 Task: Locate the nearest airport to Los Angeles, California, and Chicago, Illinois.
Action: Mouse moved to (136, 62)
Screenshot: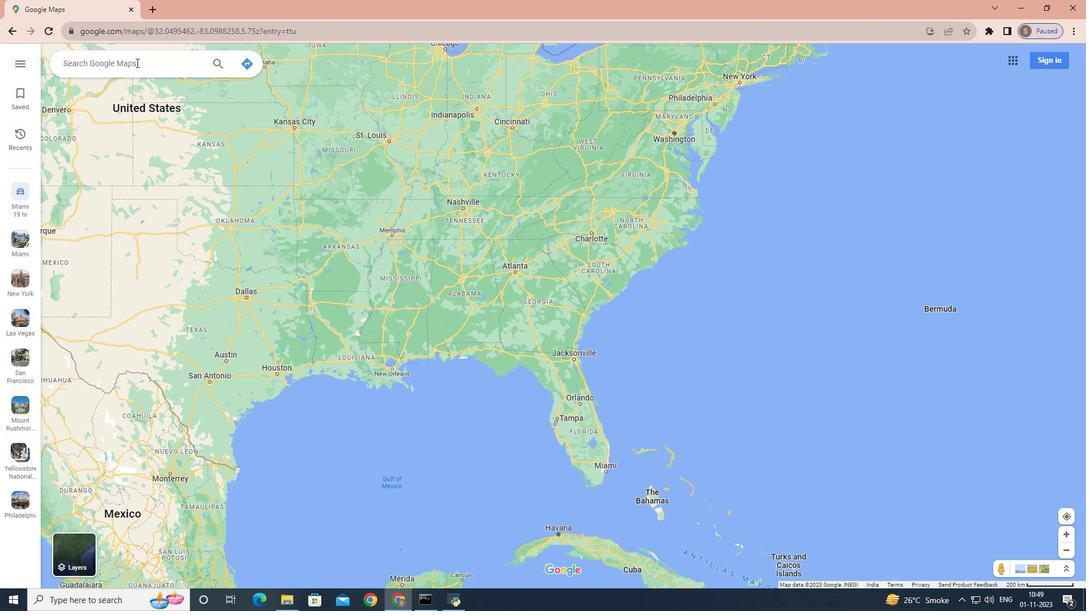 
Action: Mouse pressed left at (136, 62)
Screenshot: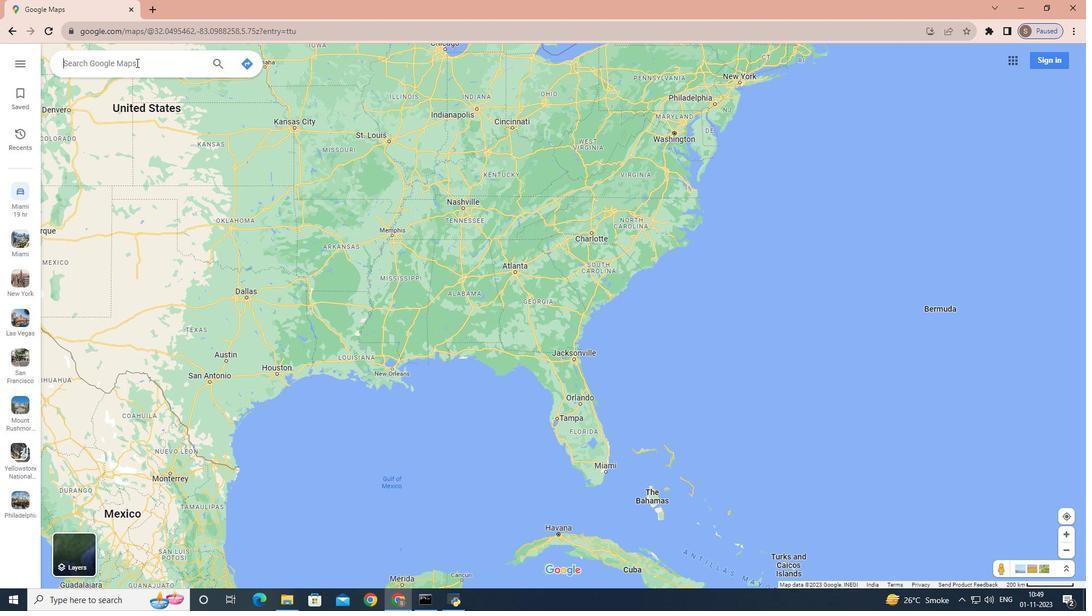 
Action: Key pressed <Key.shift_r>Los<Key.space><Key.shift>Angeles,<Key.space><Key.shift>California
Screenshot: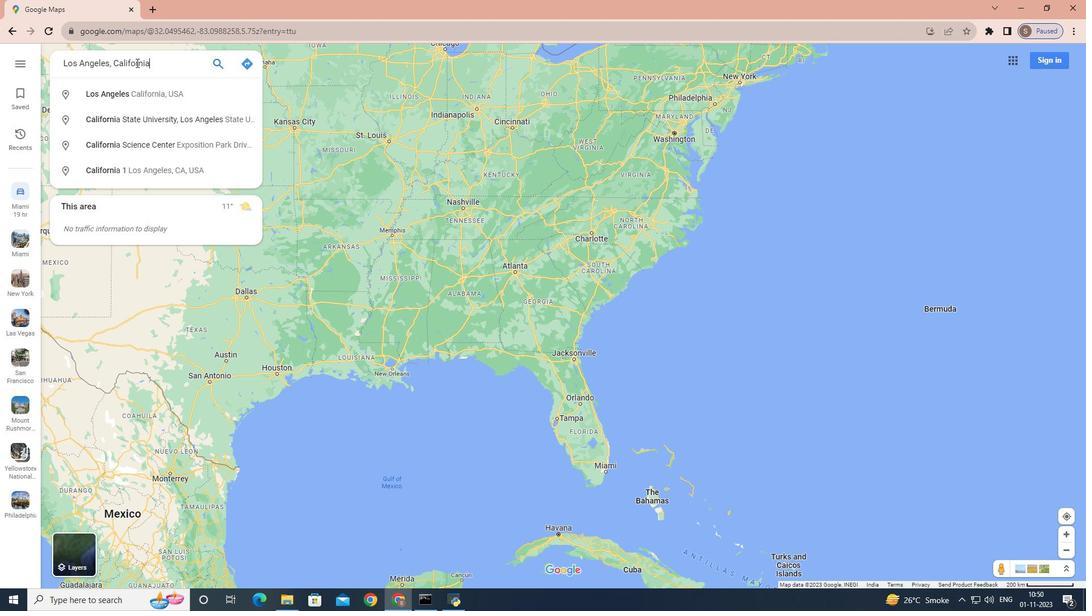 
Action: Mouse moved to (202, 76)
Screenshot: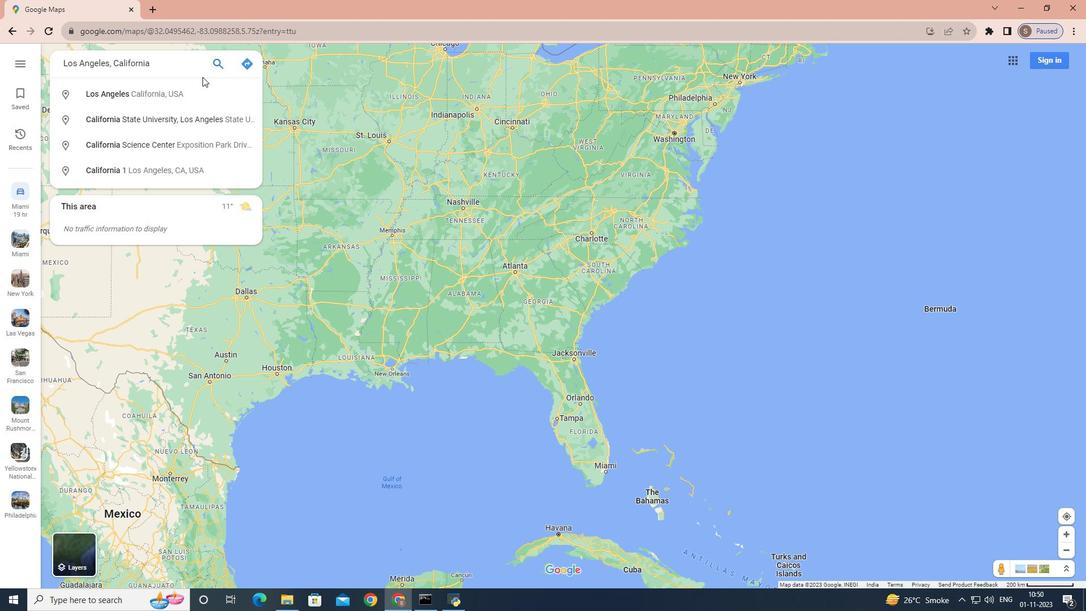 
Action: Key pressed <Key.enter>
Screenshot: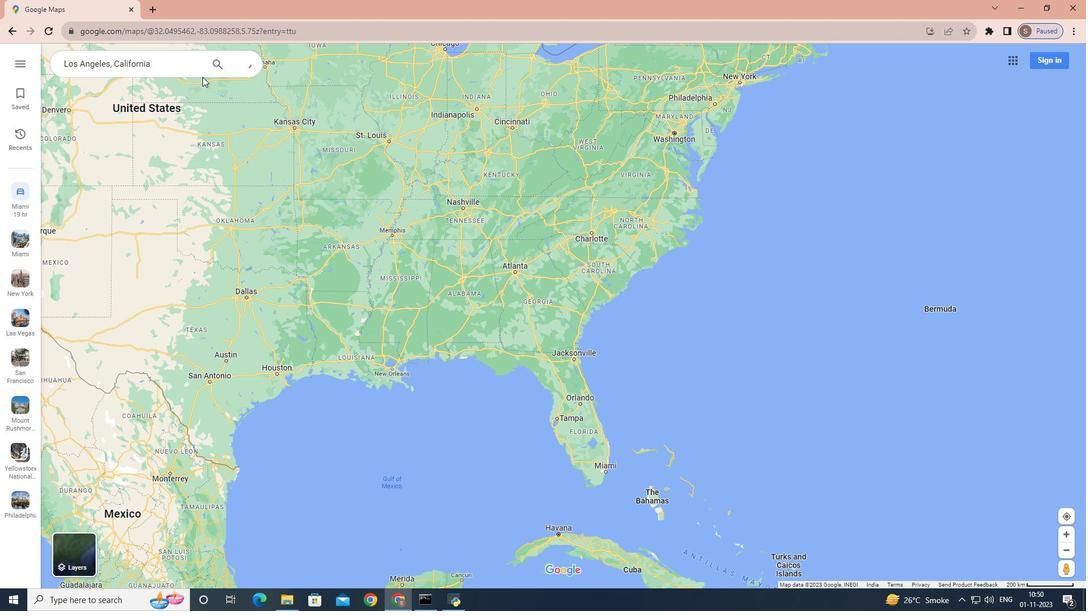 
Action: Mouse moved to (159, 261)
Screenshot: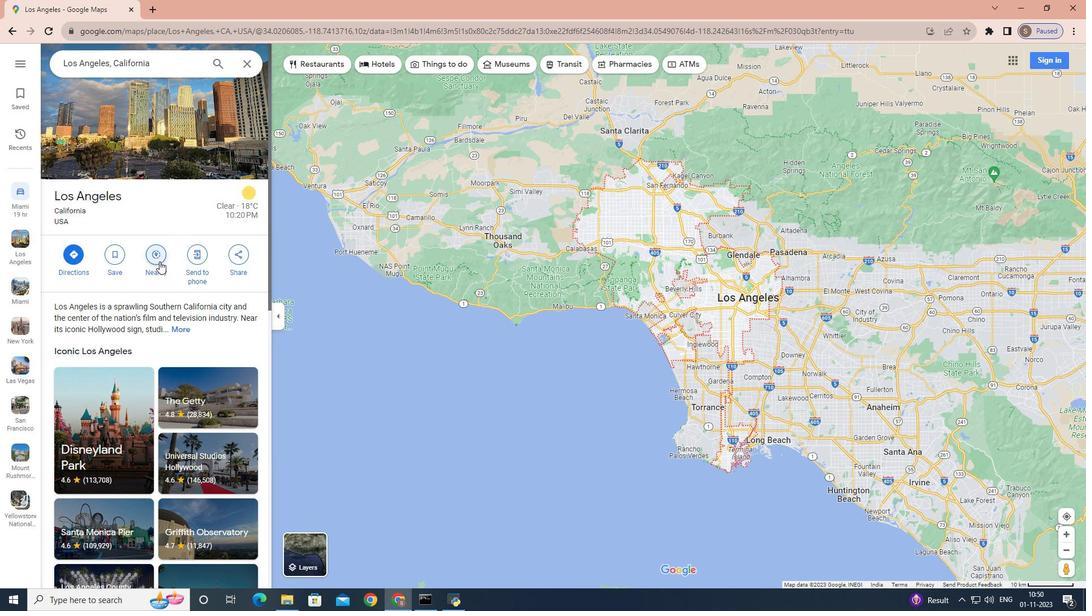 
Action: Mouse pressed left at (159, 261)
Screenshot: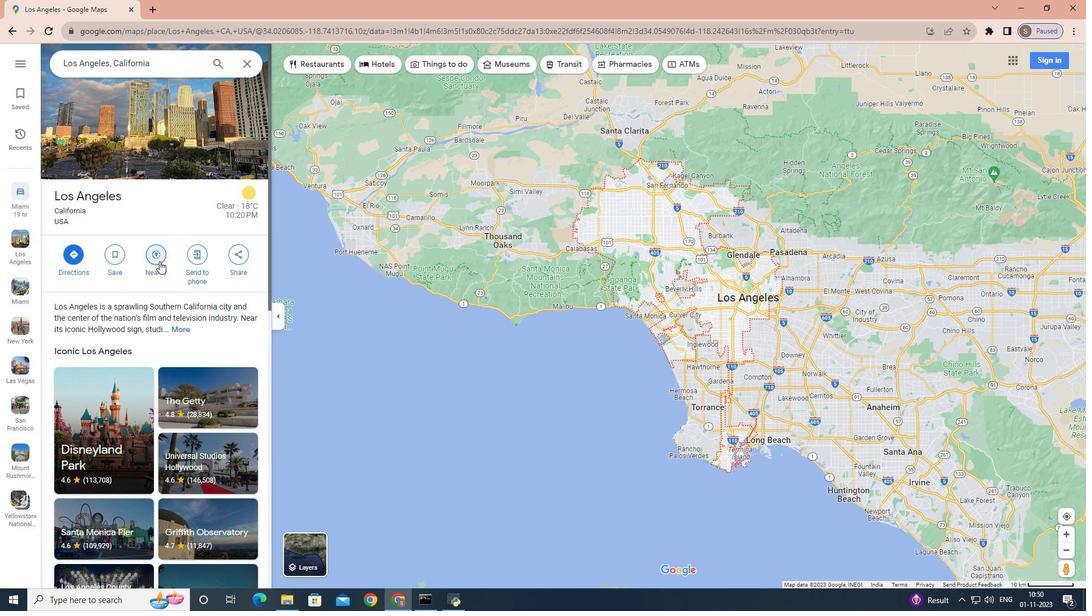 
Action: Mouse moved to (159, 261)
Screenshot: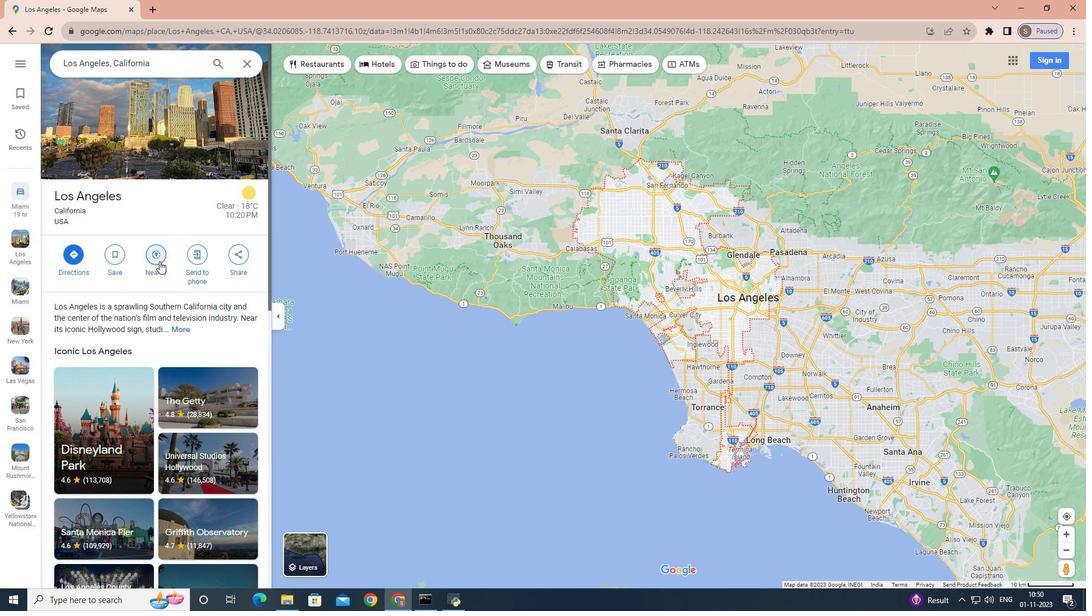 
Action: Key pressed nearest<Key.space>airport
Screenshot: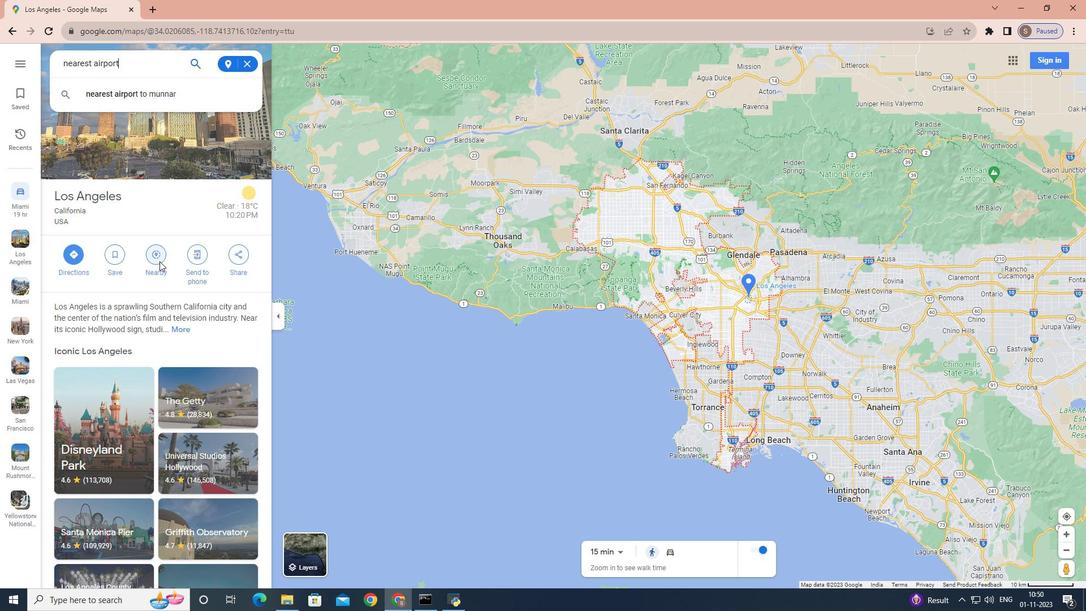 
Action: Mouse moved to (187, 61)
Screenshot: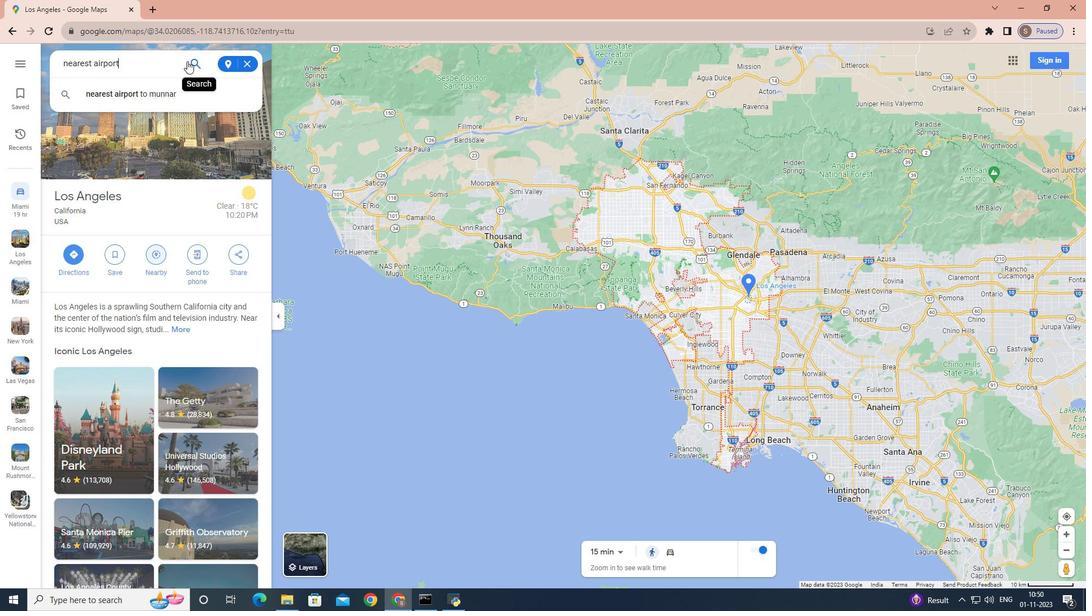 
Action: Mouse pressed left at (187, 61)
Screenshot: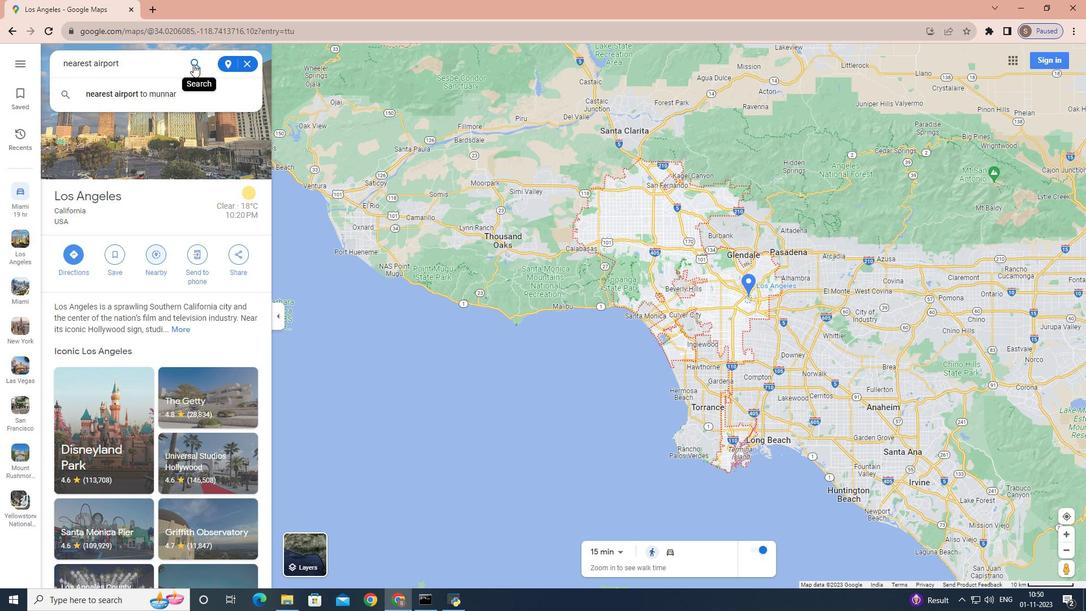 
Action: Mouse moved to (200, 119)
Screenshot: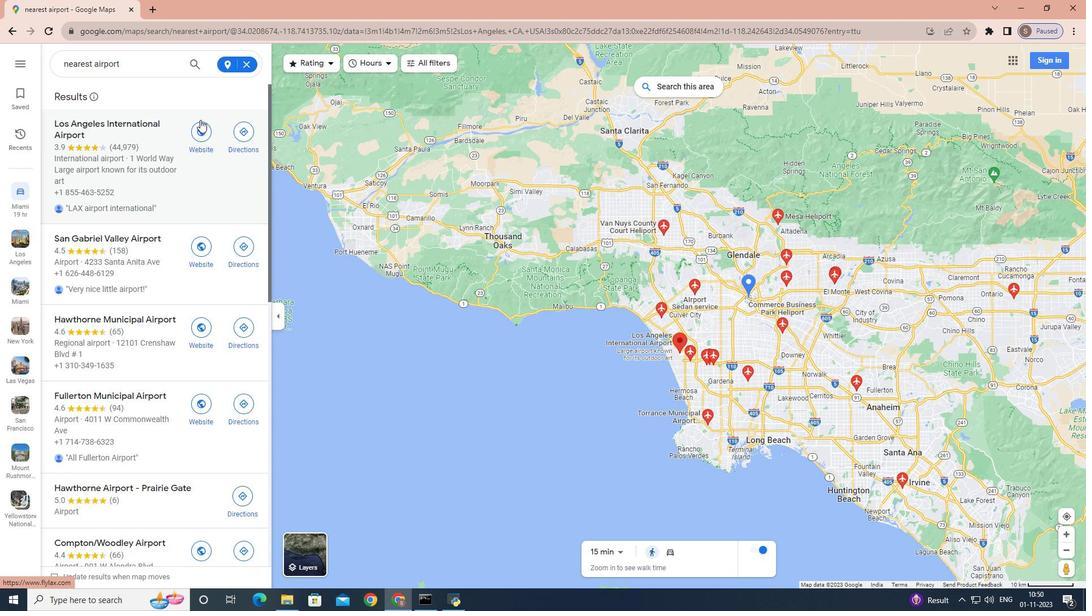 
Action: Mouse scrolled (200, 119) with delta (0, 0)
Screenshot: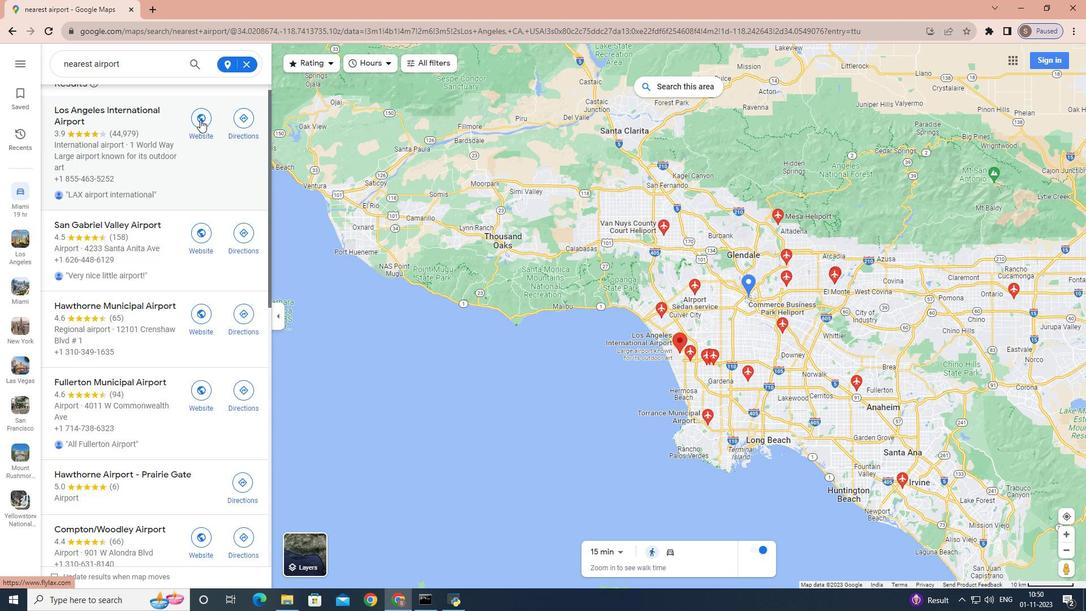 
Action: Mouse scrolled (200, 119) with delta (0, 0)
Screenshot: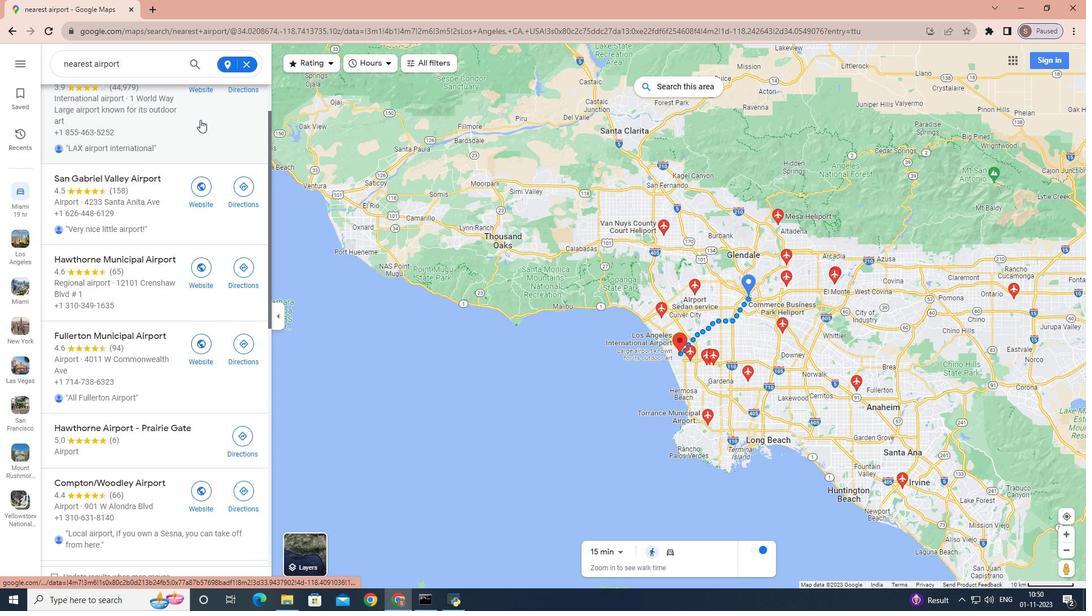 
Action: Mouse scrolled (200, 119) with delta (0, 0)
Screenshot: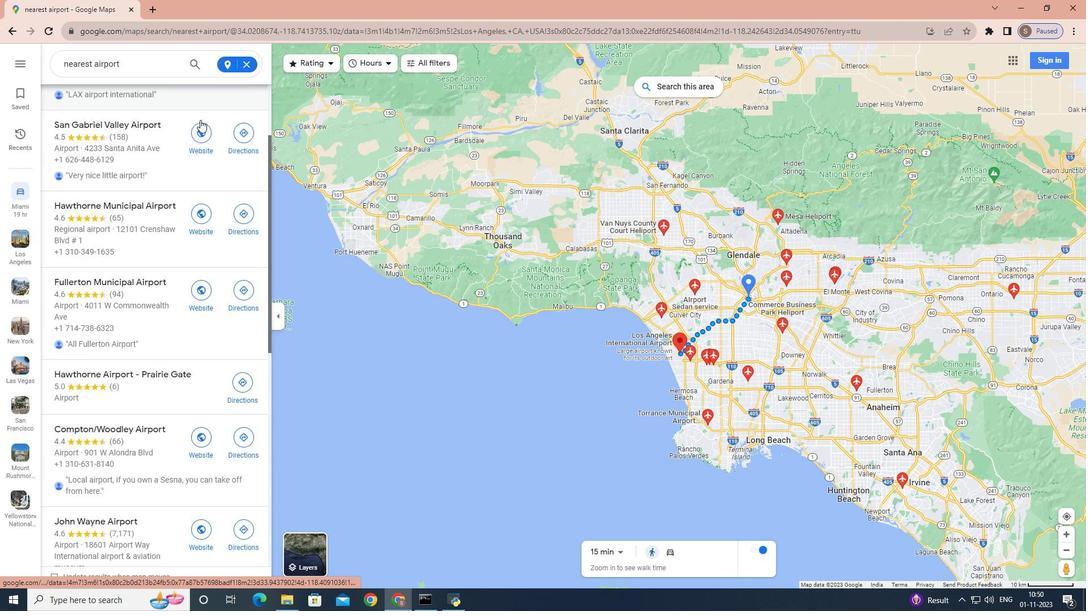 
Action: Mouse scrolled (200, 119) with delta (0, 0)
Screenshot: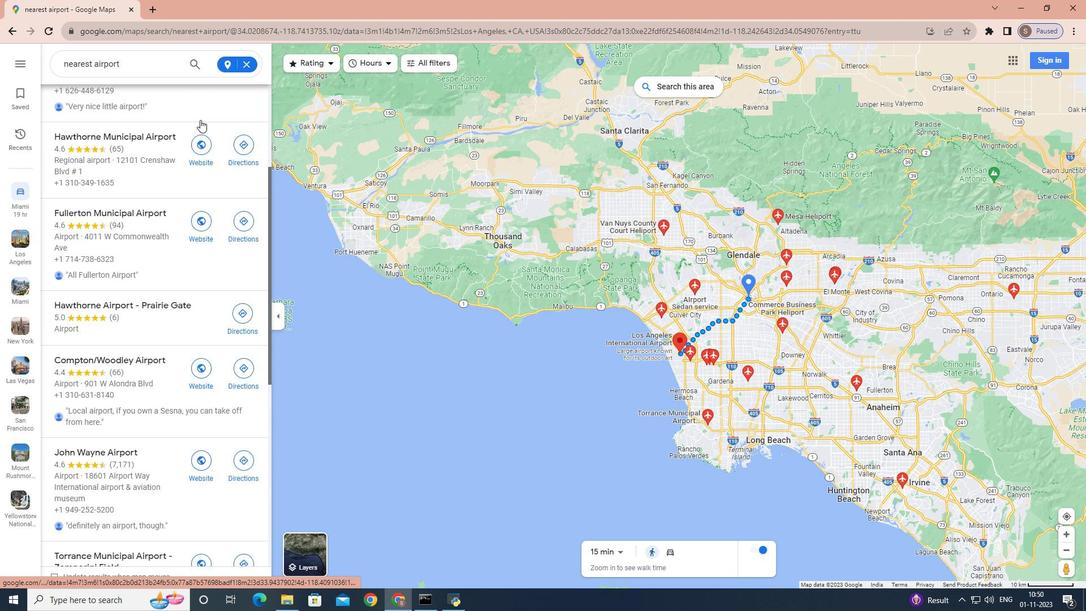 
Action: Mouse scrolled (200, 119) with delta (0, 0)
Screenshot: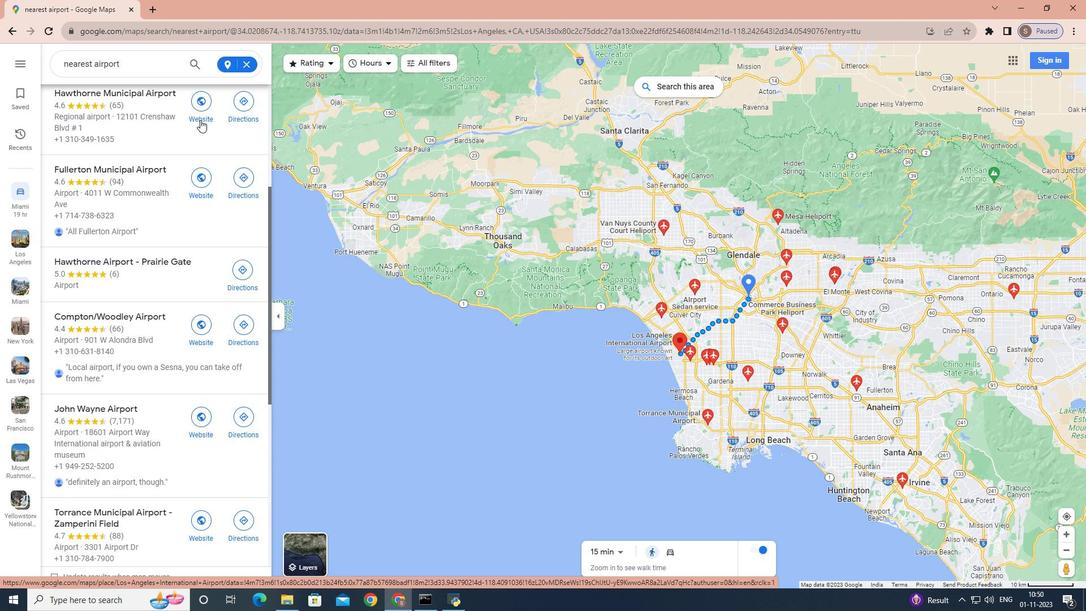
Action: Mouse scrolled (200, 119) with delta (0, 0)
Screenshot: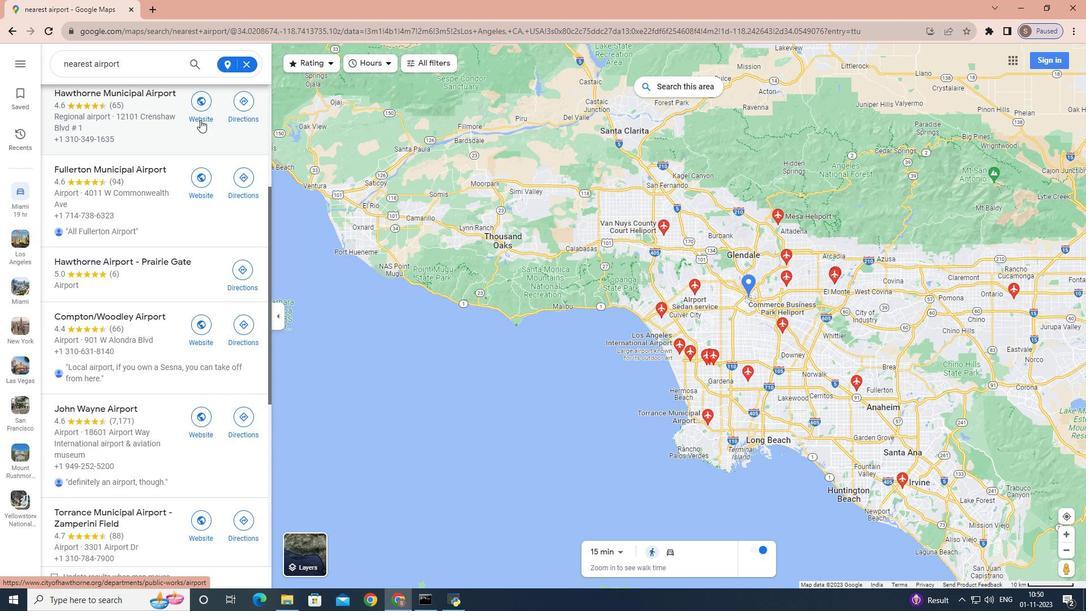 
Action: Mouse moved to (248, 66)
Screenshot: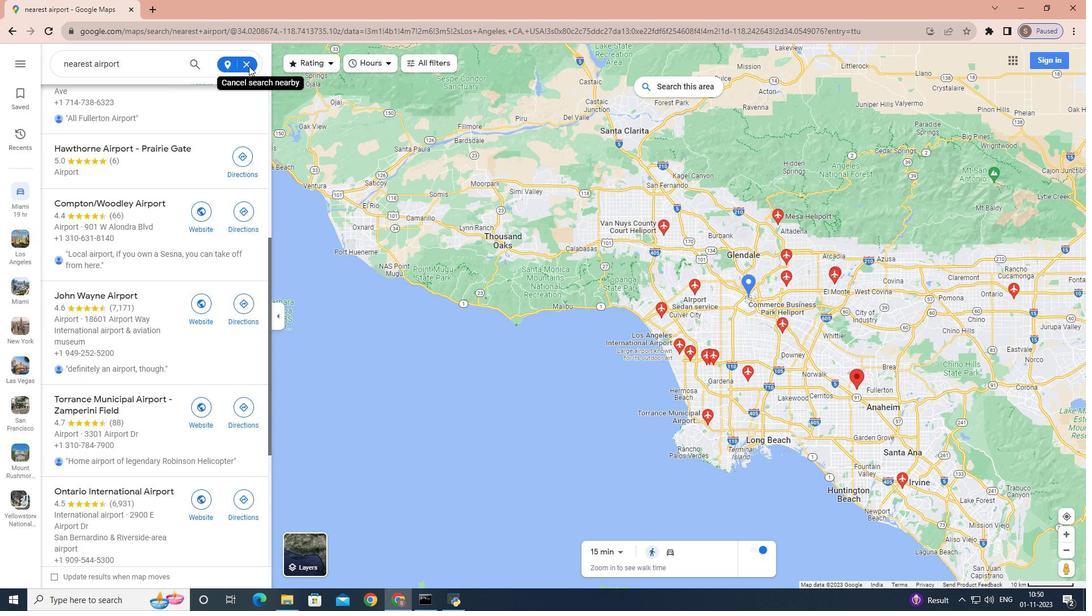 
Action: Mouse pressed left at (248, 66)
Screenshot: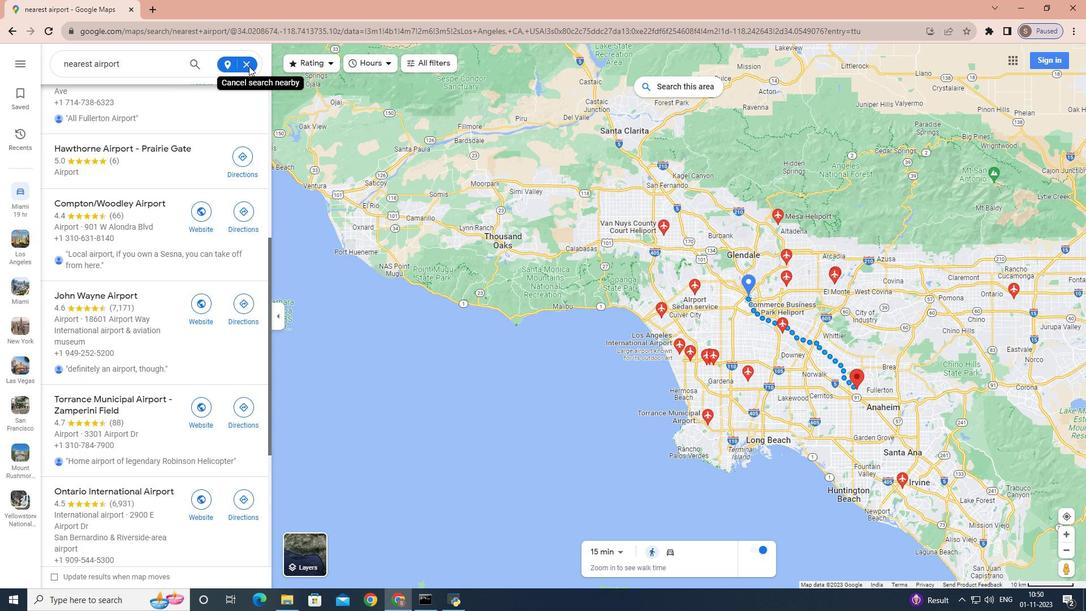 
Action: Mouse moved to (242, 63)
Screenshot: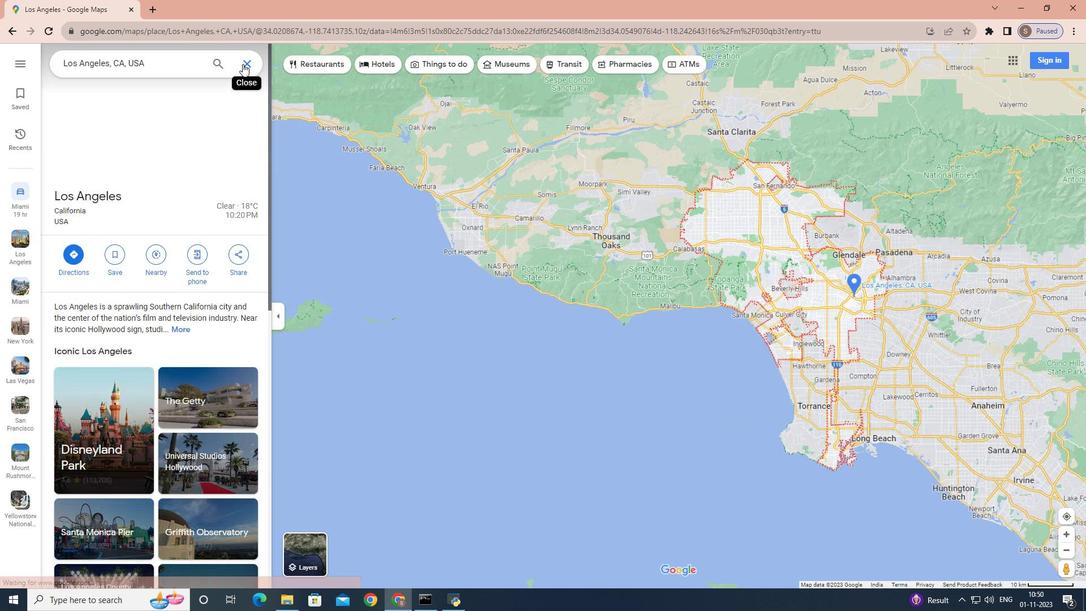 
Action: Mouse pressed left at (242, 63)
Screenshot: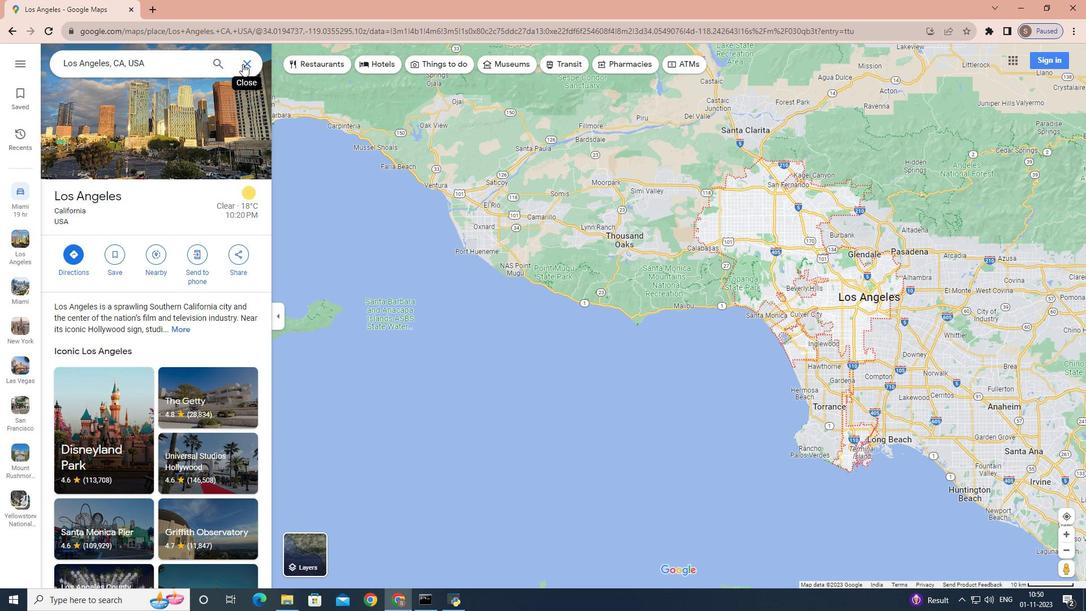 
Action: Mouse moved to (163, 65)
Screenshot: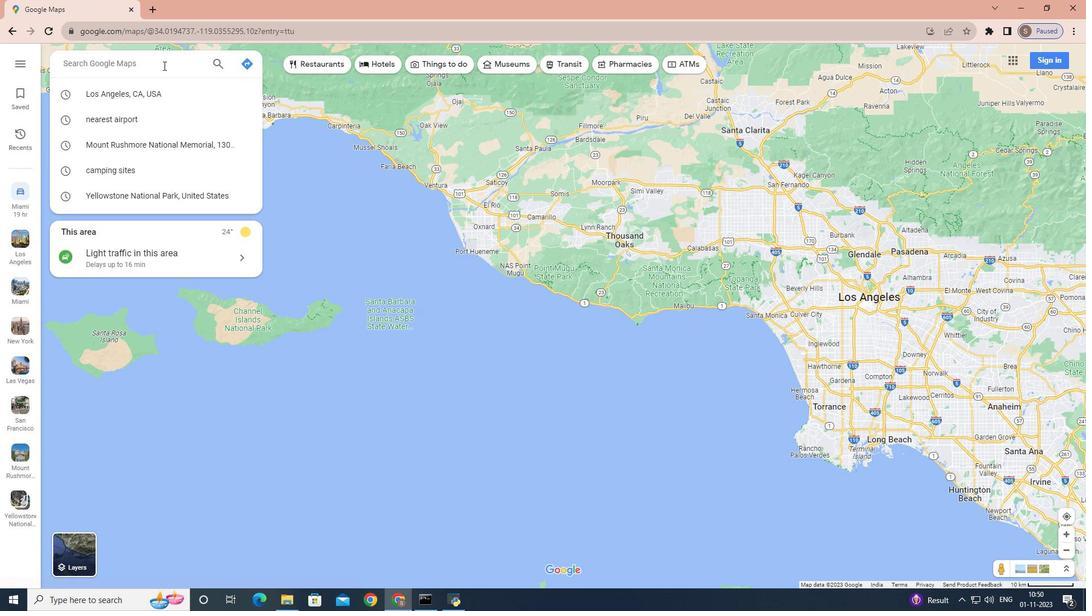 
Action: Key pressed <Key.shift><Key.shift><Key.shift><Key.shift><Key.shift><Key.shift><Key.shift><Key.shift><Key.shift><Key.shift>Chicago<Key.space>,<Key.space>lllinois
Screenshot: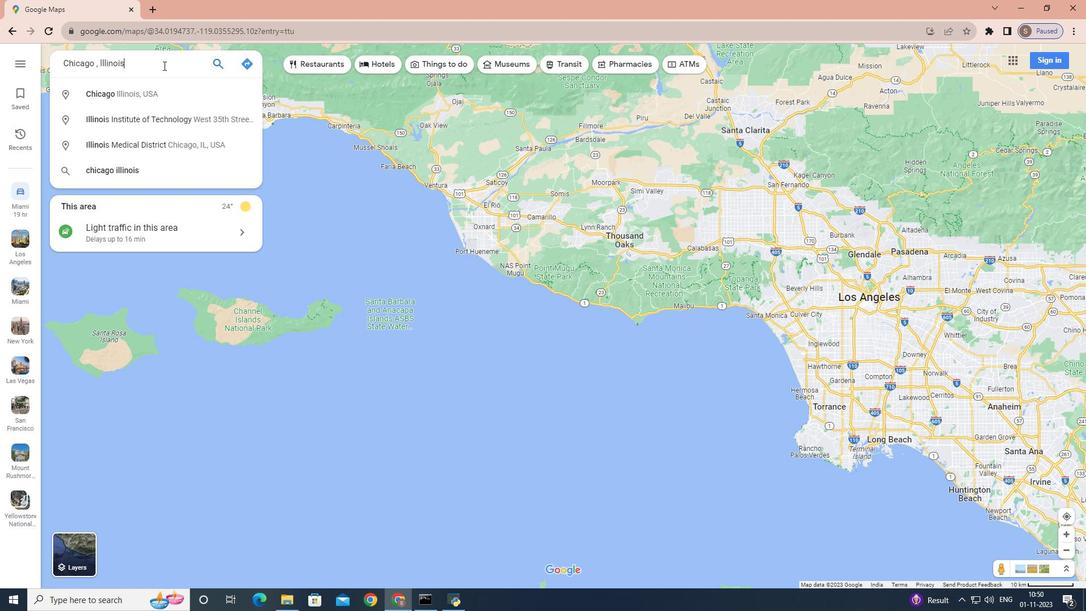 
Action: Mouse moved to (217, 62)
Screenshot: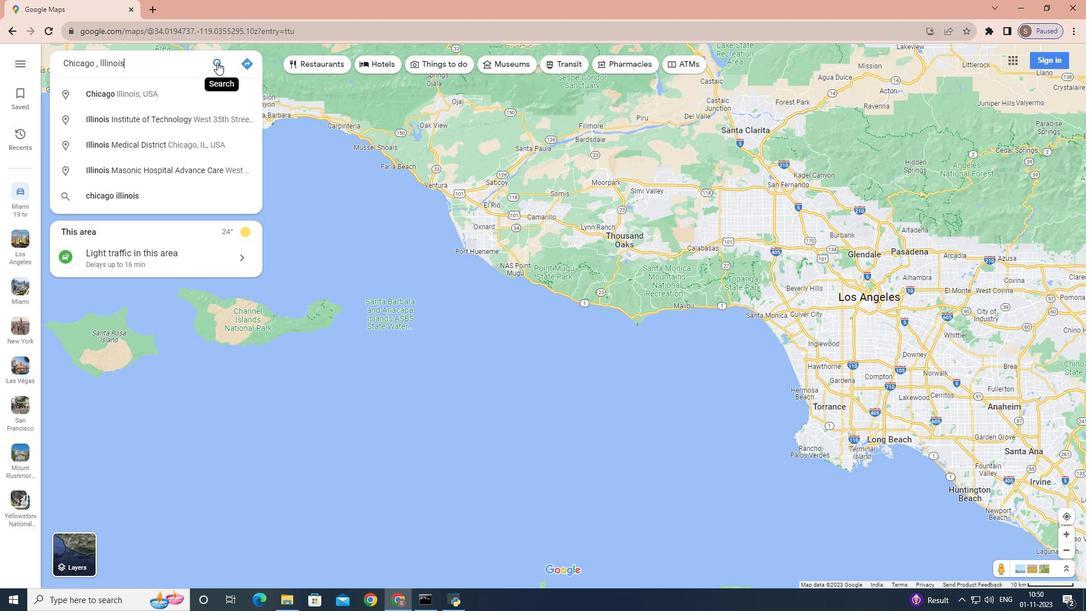
Action: Mouse pressed left at (217, 62)
Screenshot: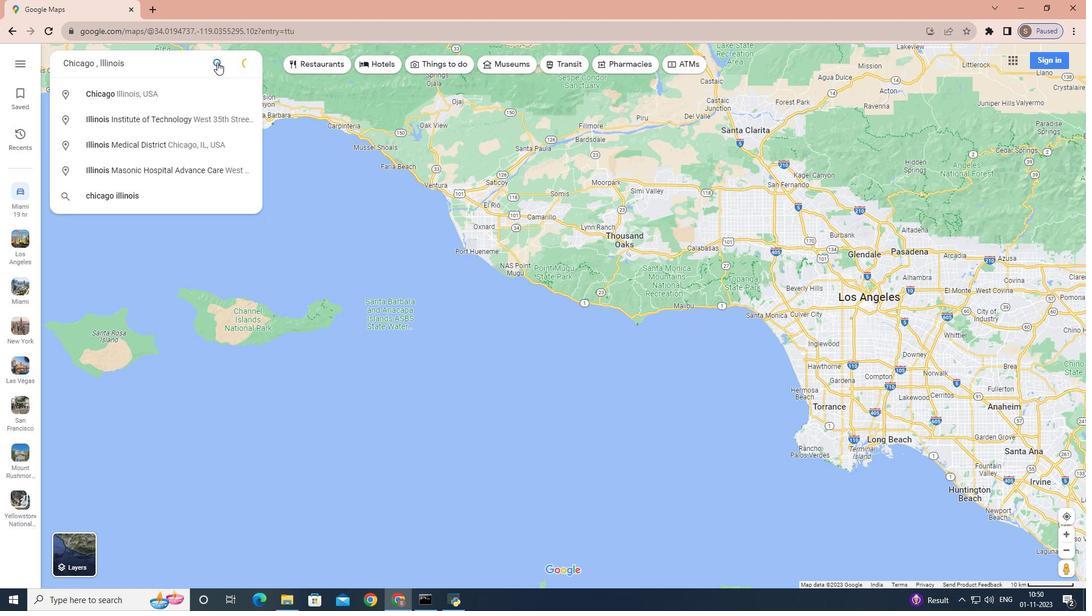 
Action: Mouse moved to (143, 252)
Screenshot: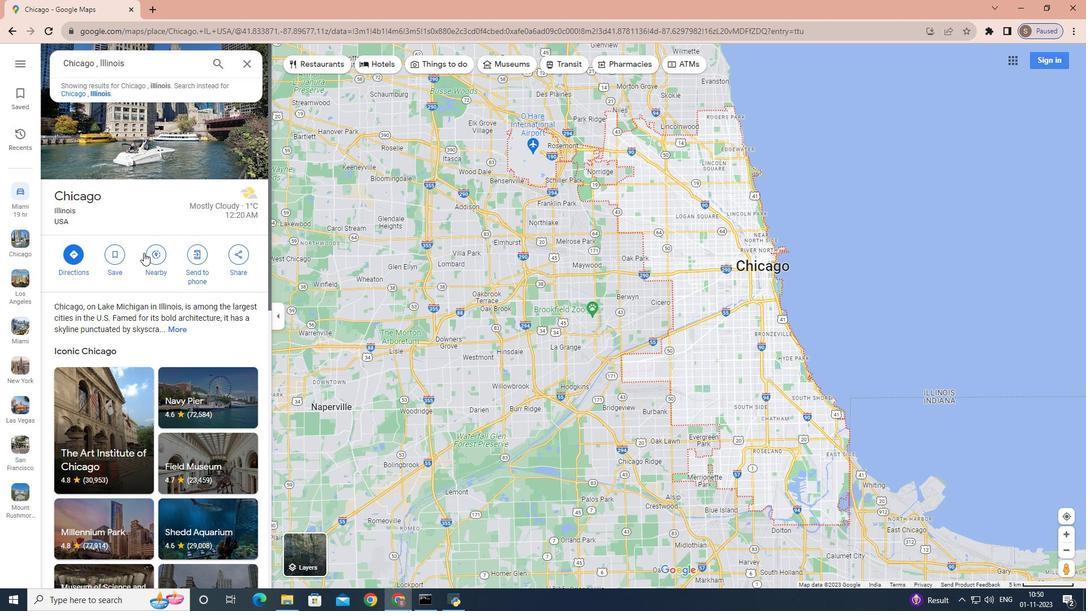 
Action: Mouse pressed left at (143, 252)
Screenshot: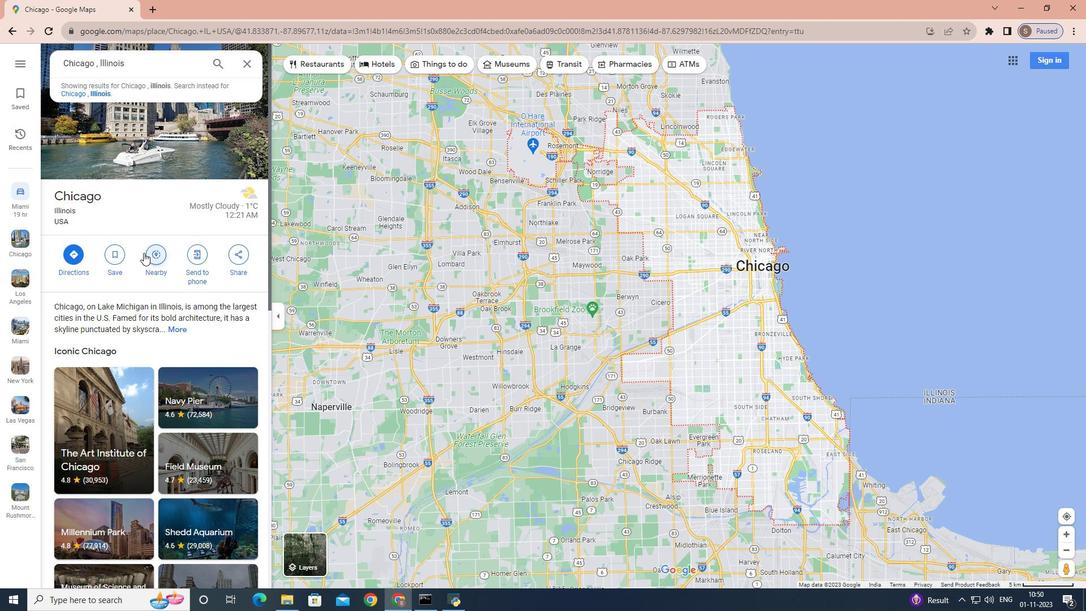 
Action: Mouse moved to (136, 66)
Screenshot: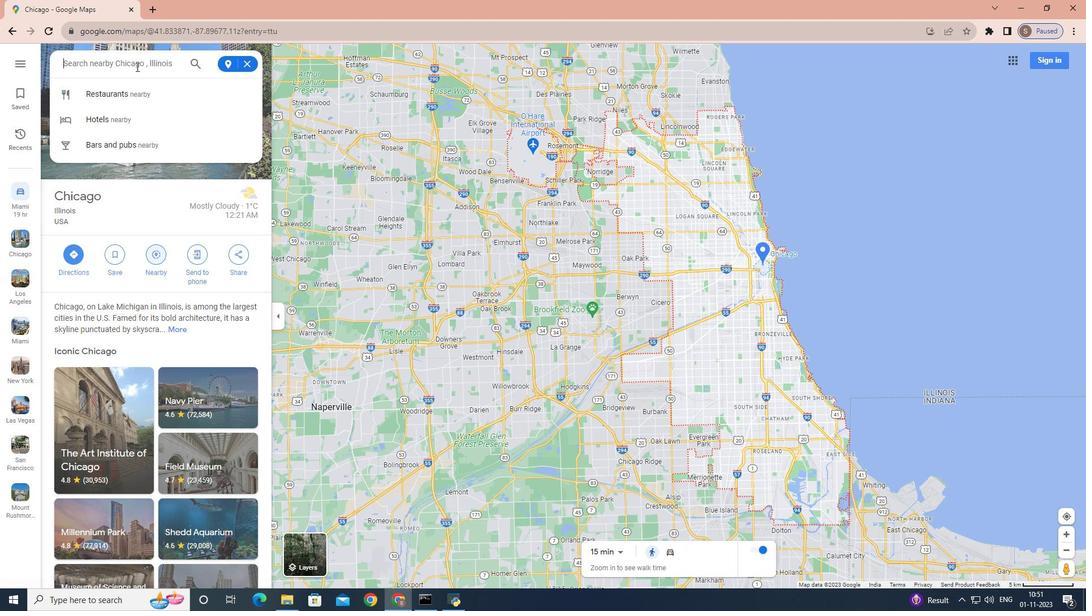 
Action: Key pressed airport<Key.enter>
Screenshot: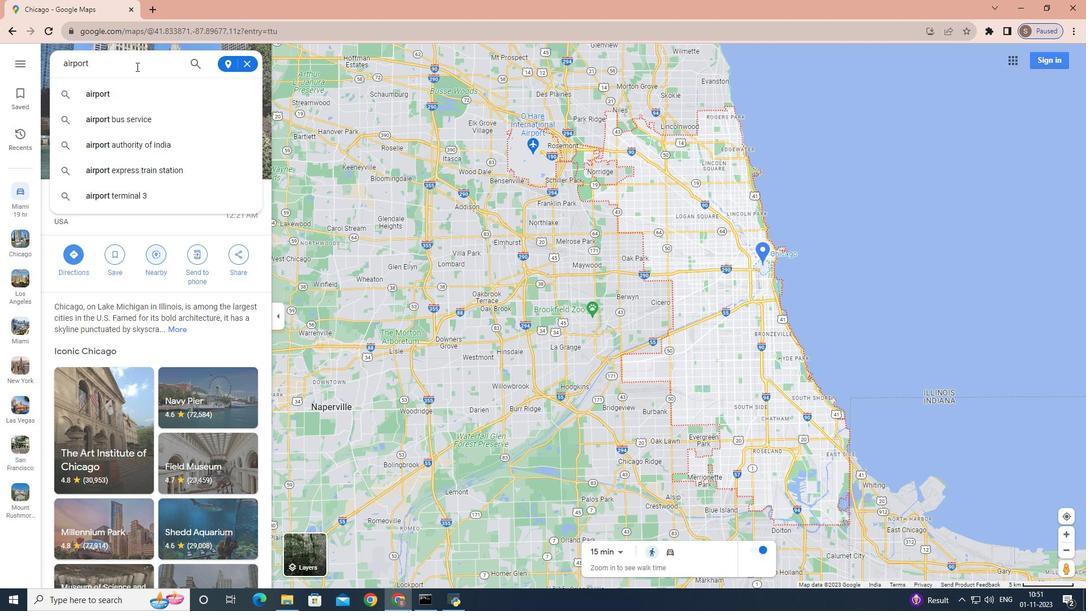 
Action: Mouse moved to (141, 88)
Screenshot: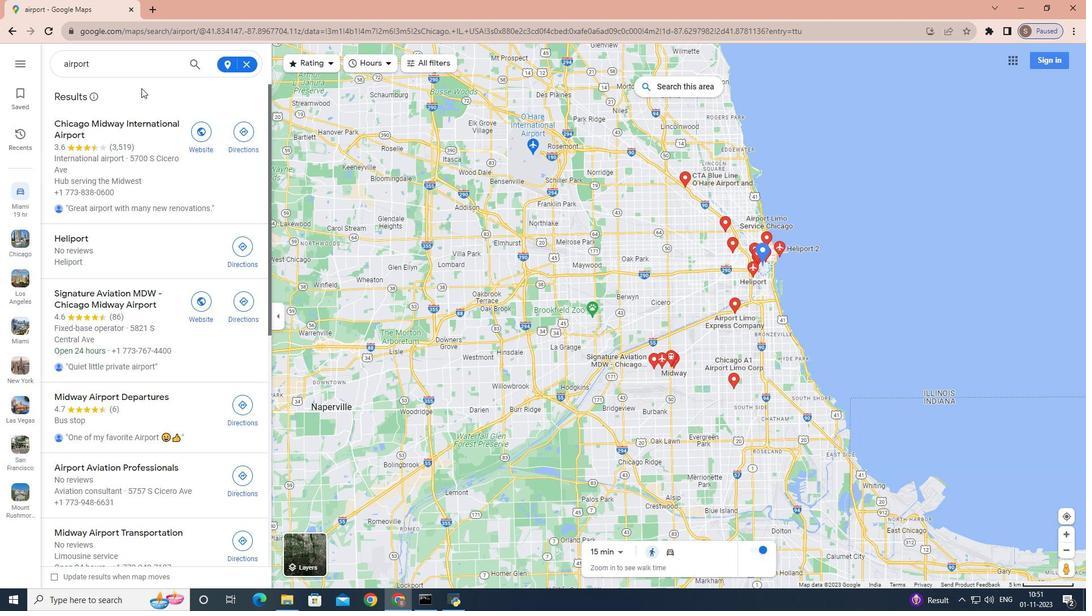 
Action: Mouse scrolled (141, 87) with delta (0, 0)
Screenshot: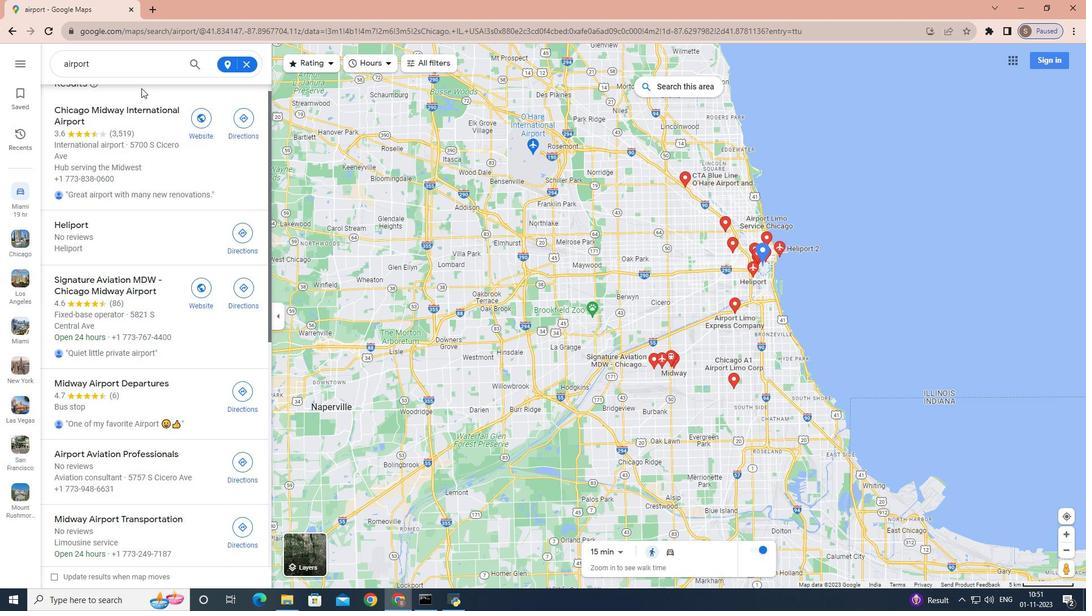 
Action: Mouse scrolled (141, 87) with delta (0, 0)
Screenshot: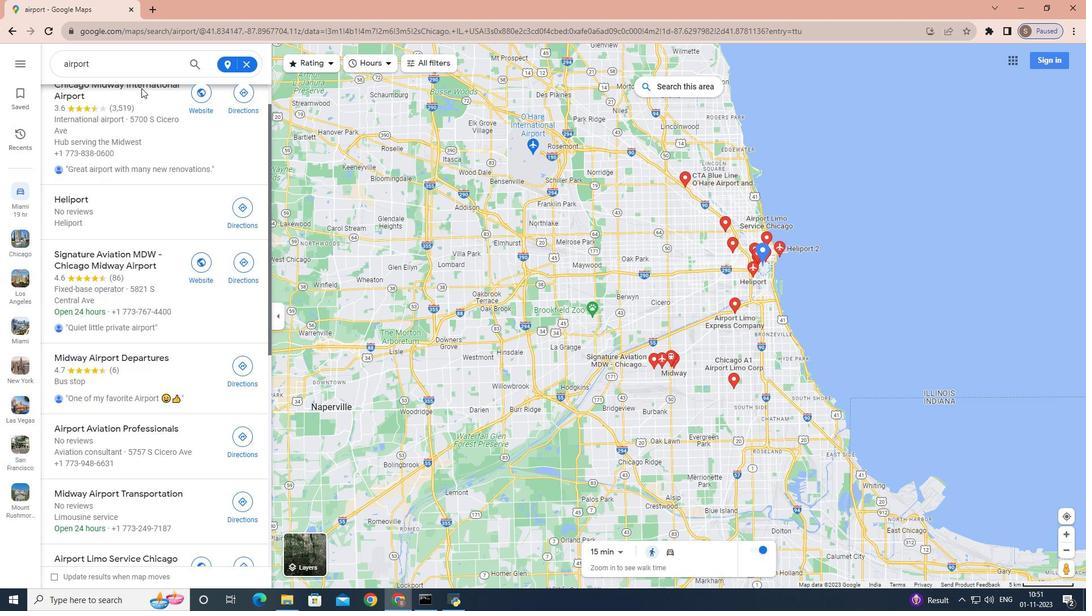
Action: Mouse moved to (145, 100)
Screenshot: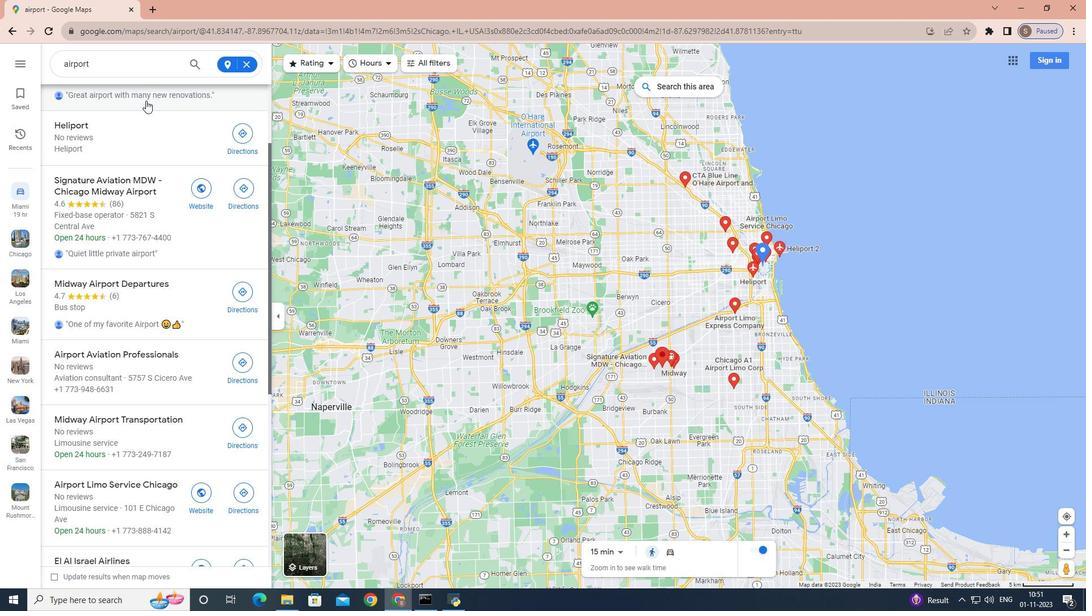 
Action: Mouse scrolled (145, 100) with delta (0, 0)
Screenshot: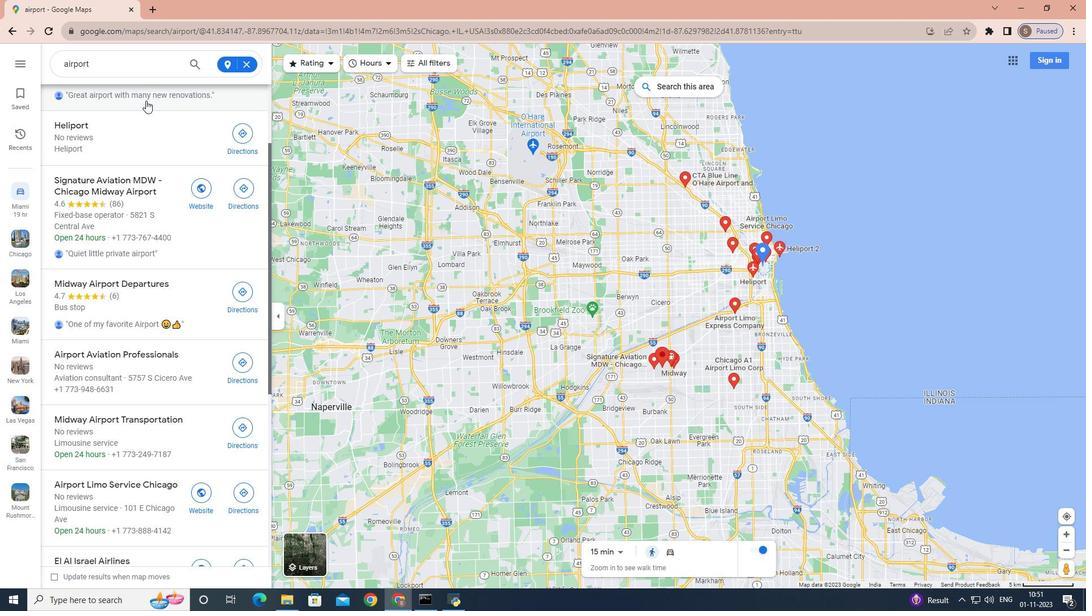 
Action: Mouse moved to (145, 105)
Screenshot: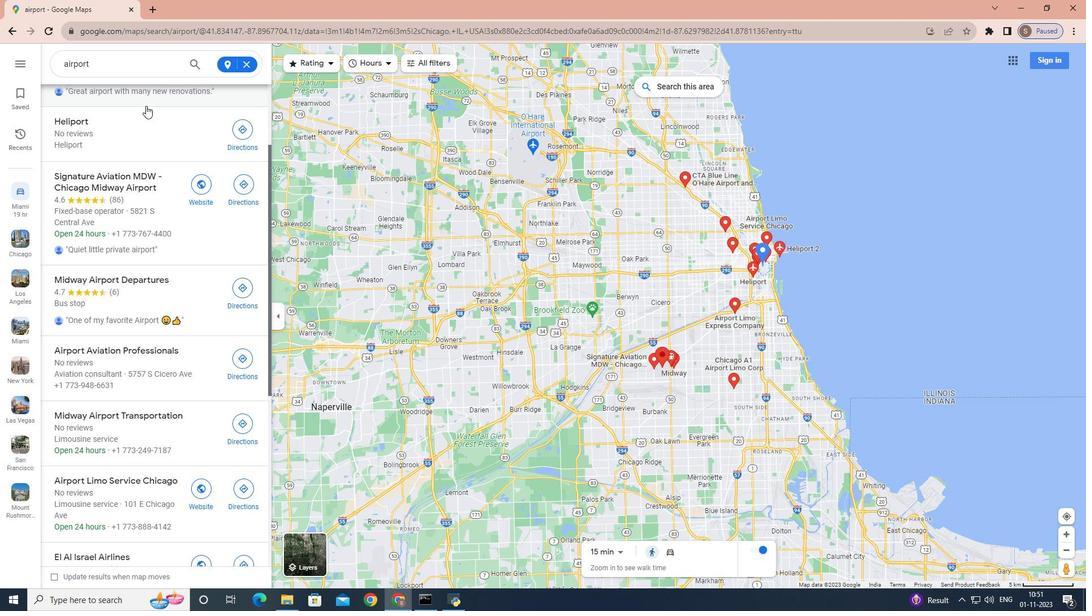 
Action: Mouse scrolled (145, 105) with delta (0, 0)
Screenshot: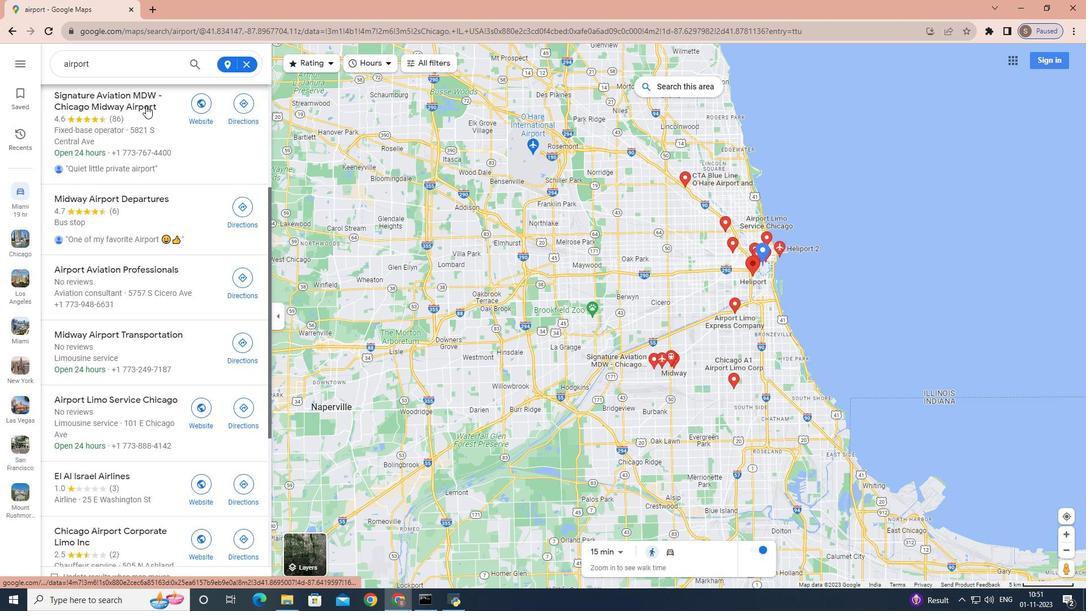 
